 Task: Select the table option in the default view mode.
Action: Mouse moved to (14, 605)
Screenshot: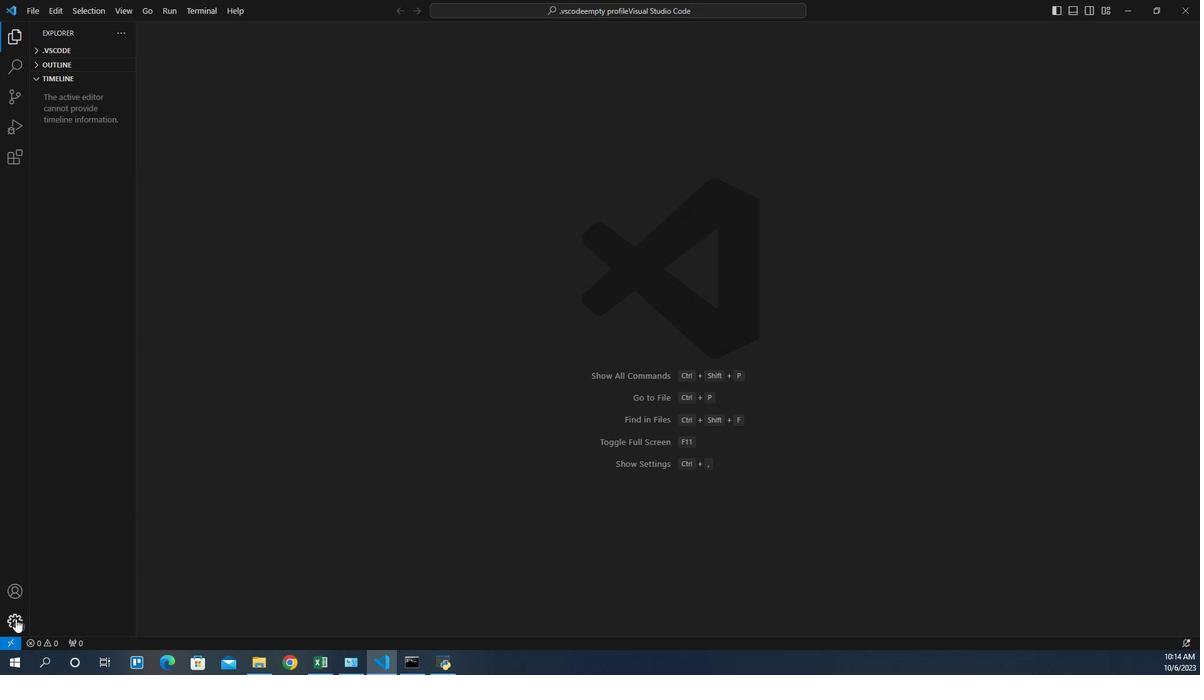 
Action: Mouse pressed left at (14, 605)
Screenshot: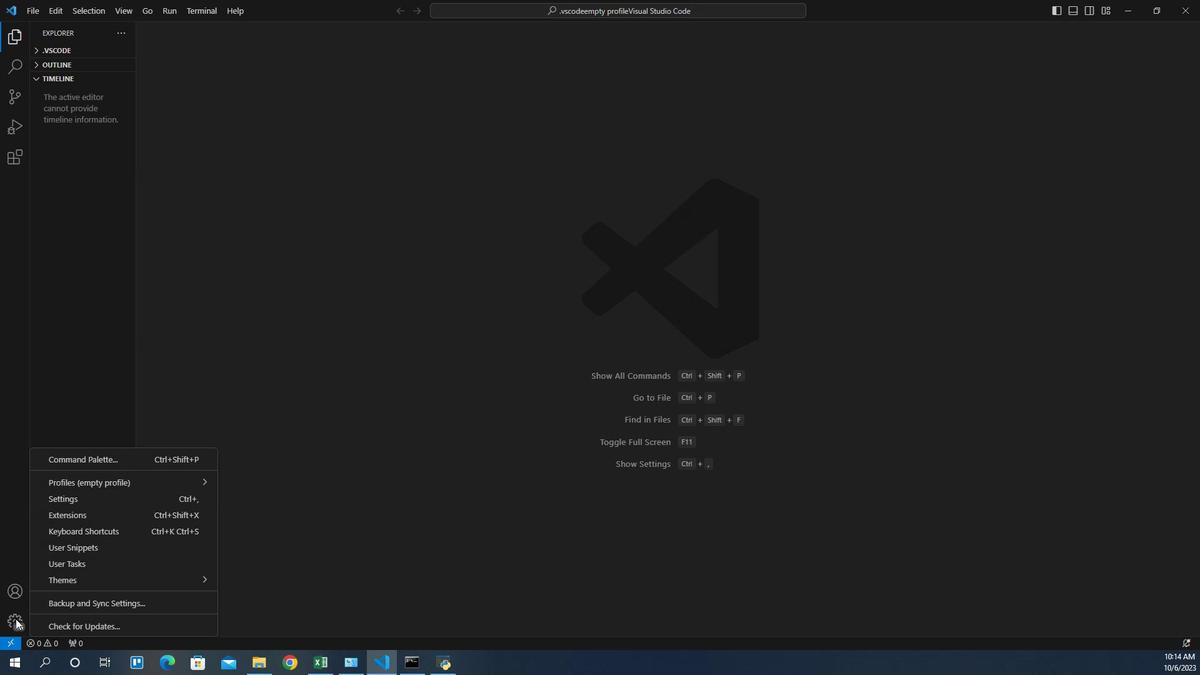 
Action: Mouse moved to (55, 492)
Screenshot: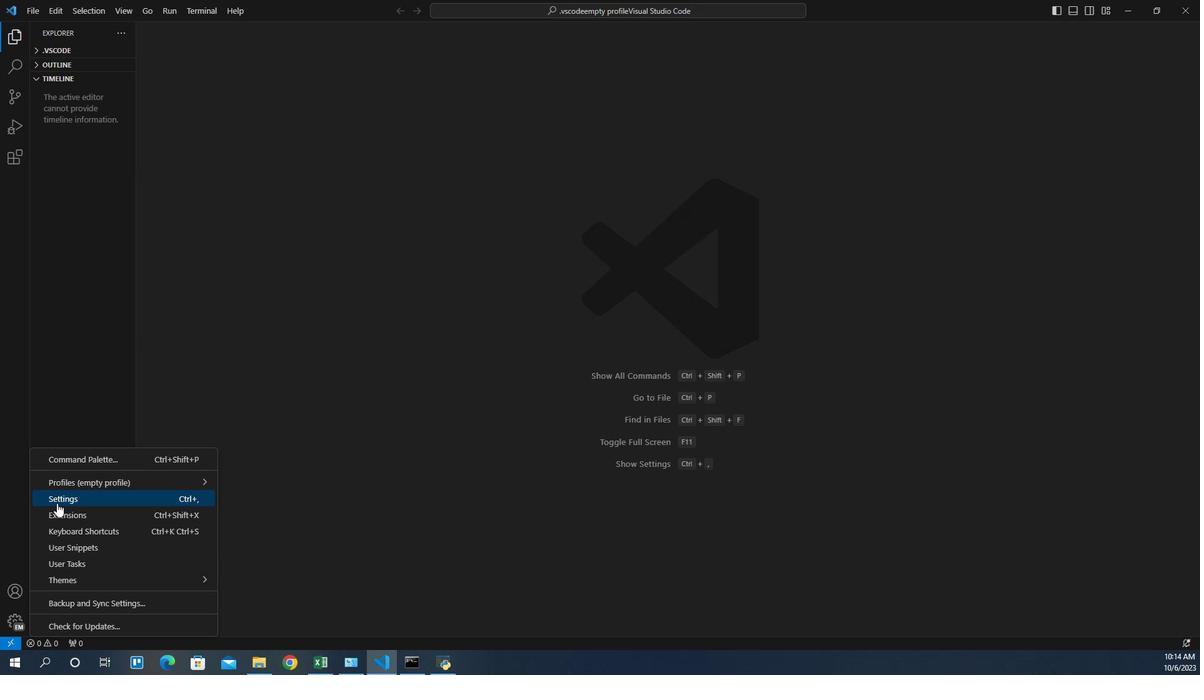 
Action: Mouse pressed left at (55, 492)
Screenshot: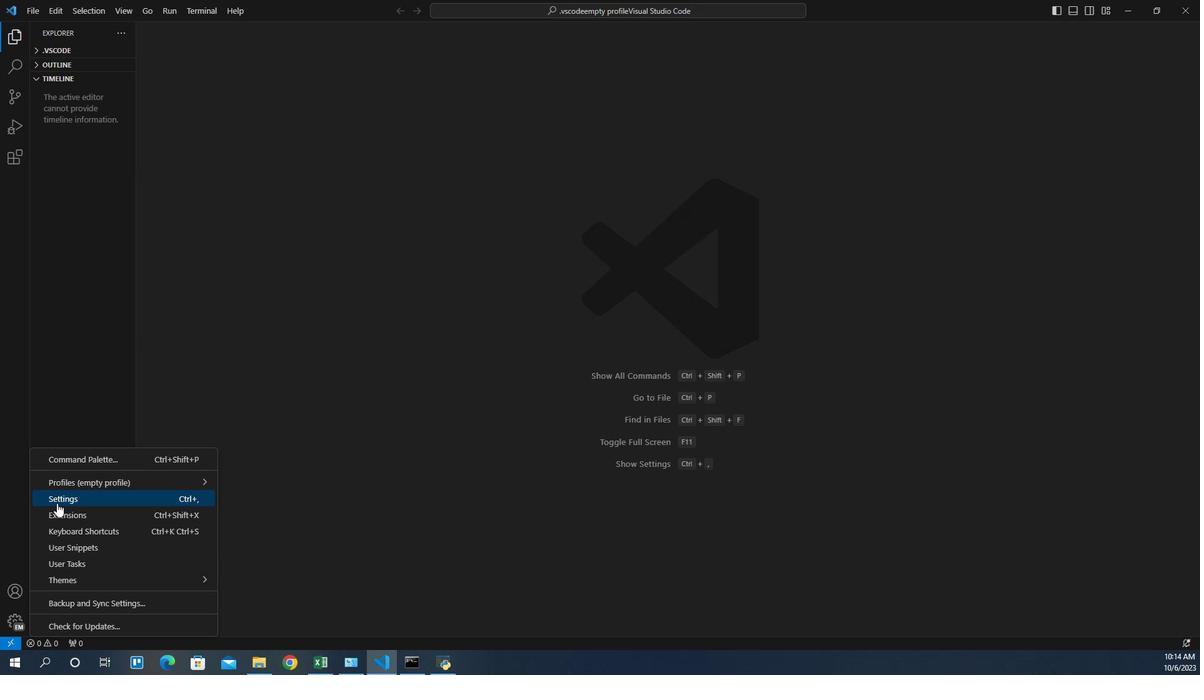 
Action: Mouse moved to (326, 163)
Screenshot: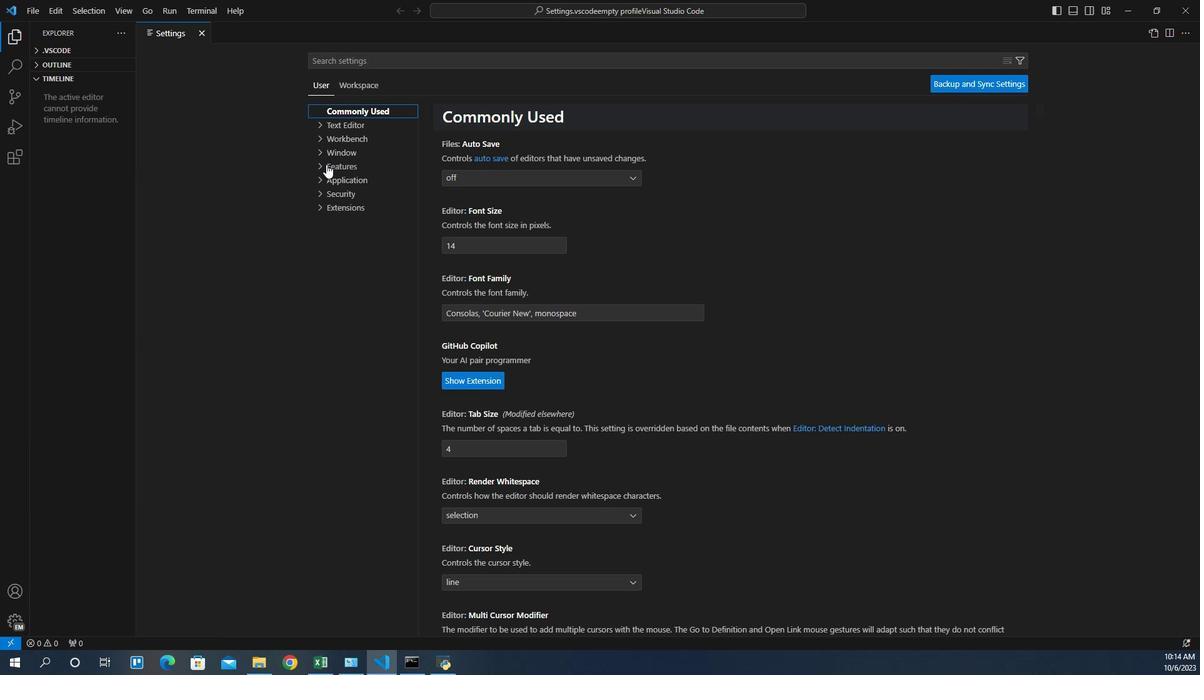 
Action: Mouse pressed left at (326, 163)
Screenshot: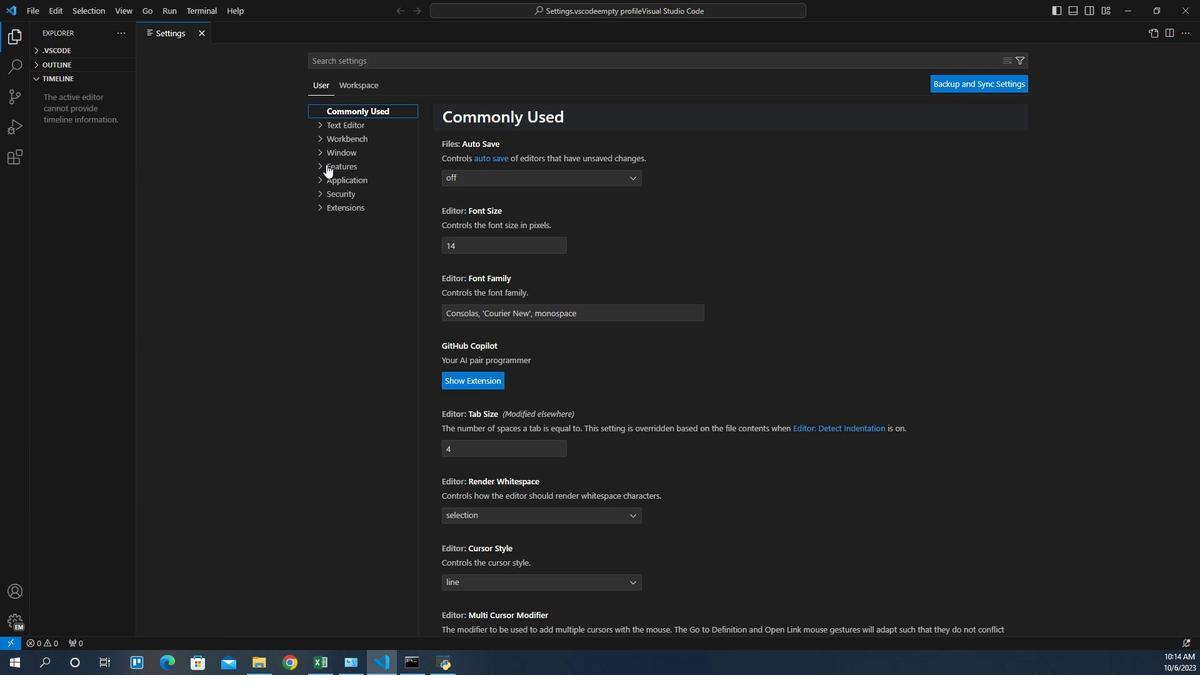 
Action: Mouse moved to (340, 286)
Screenshot: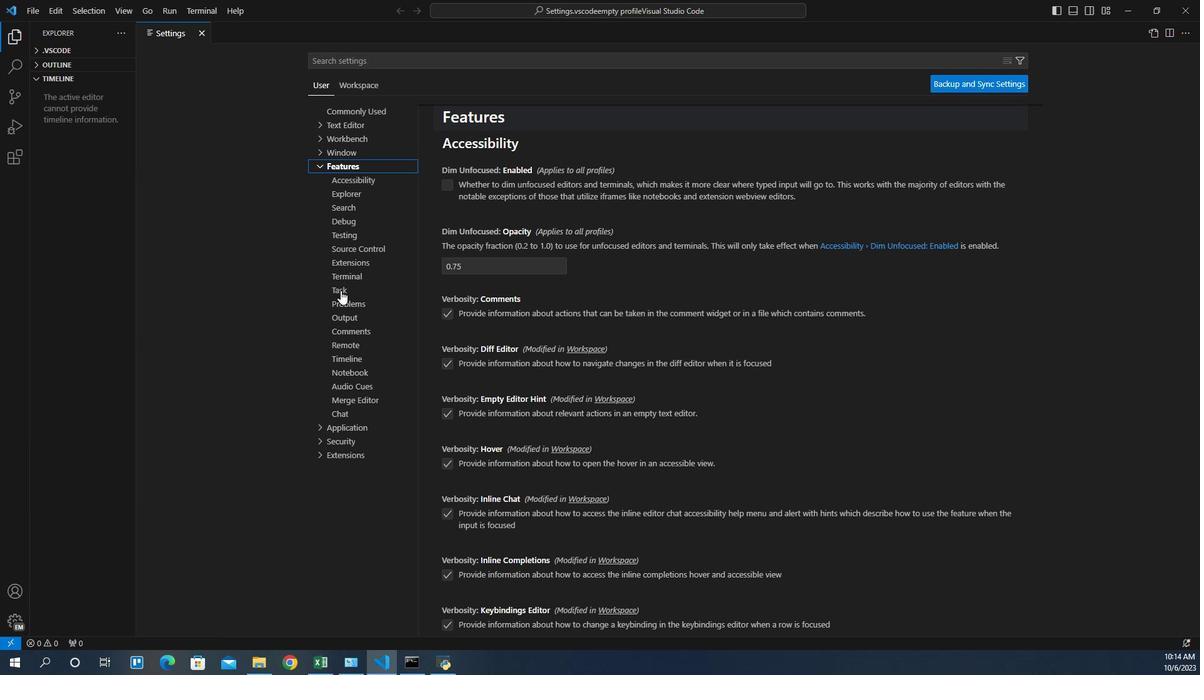 
Action: Mouse pressed left at (340, 286)
Screenshot: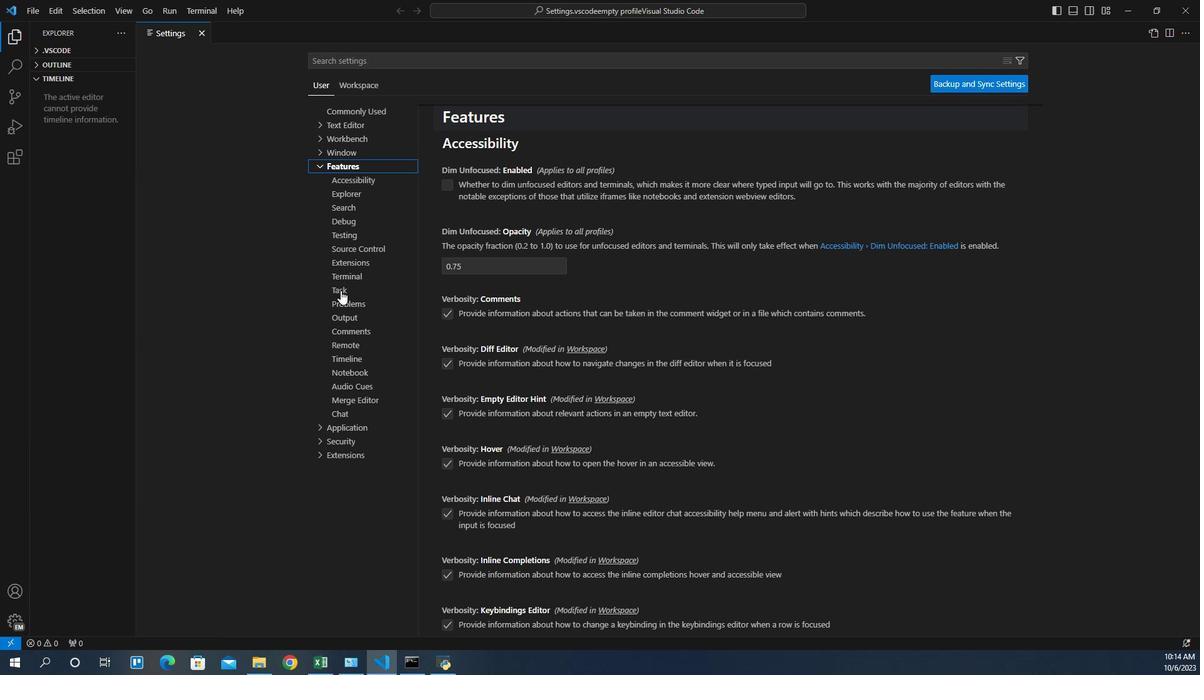 
Action: Mouse moved to (344, 294)
Screenshot: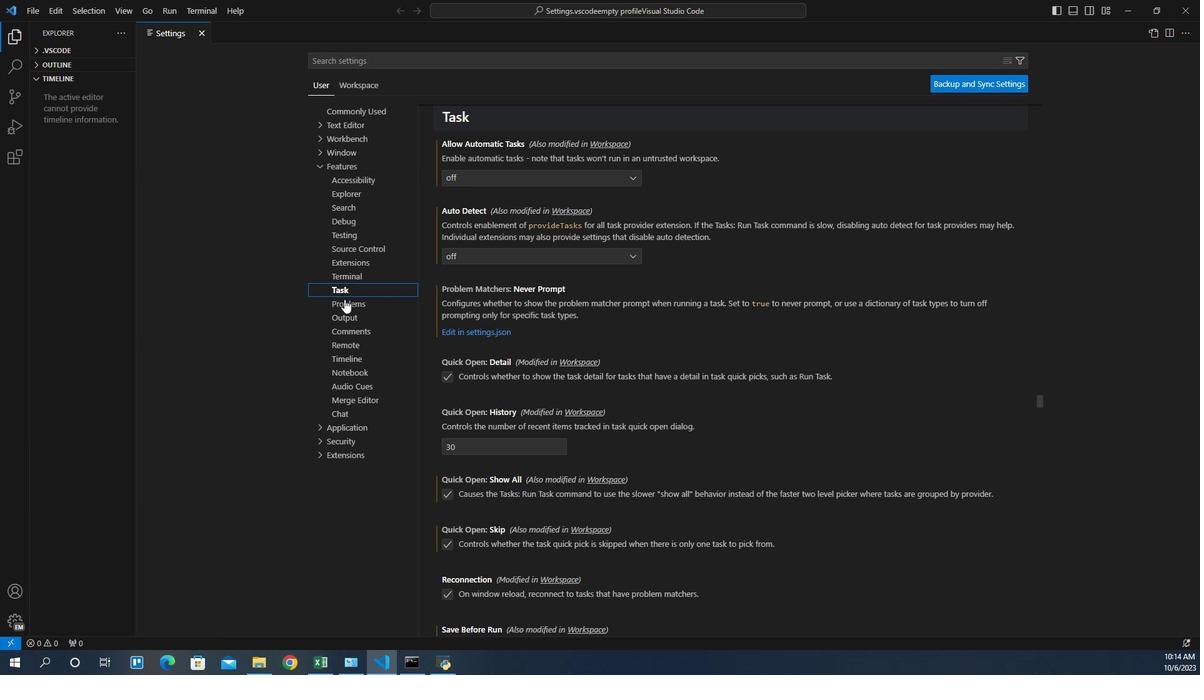 
Action: Mouse pressed left at (344, 294)
Screenshot: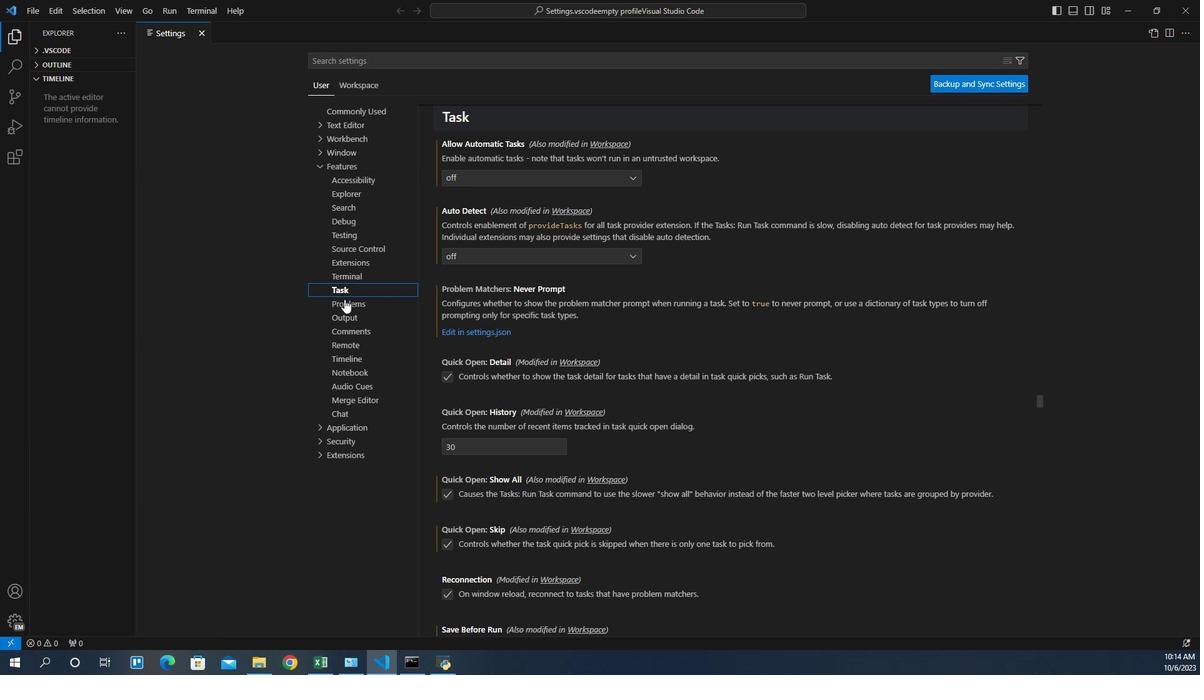 
Action: Mouse moved to (490, 271)
Screenshot: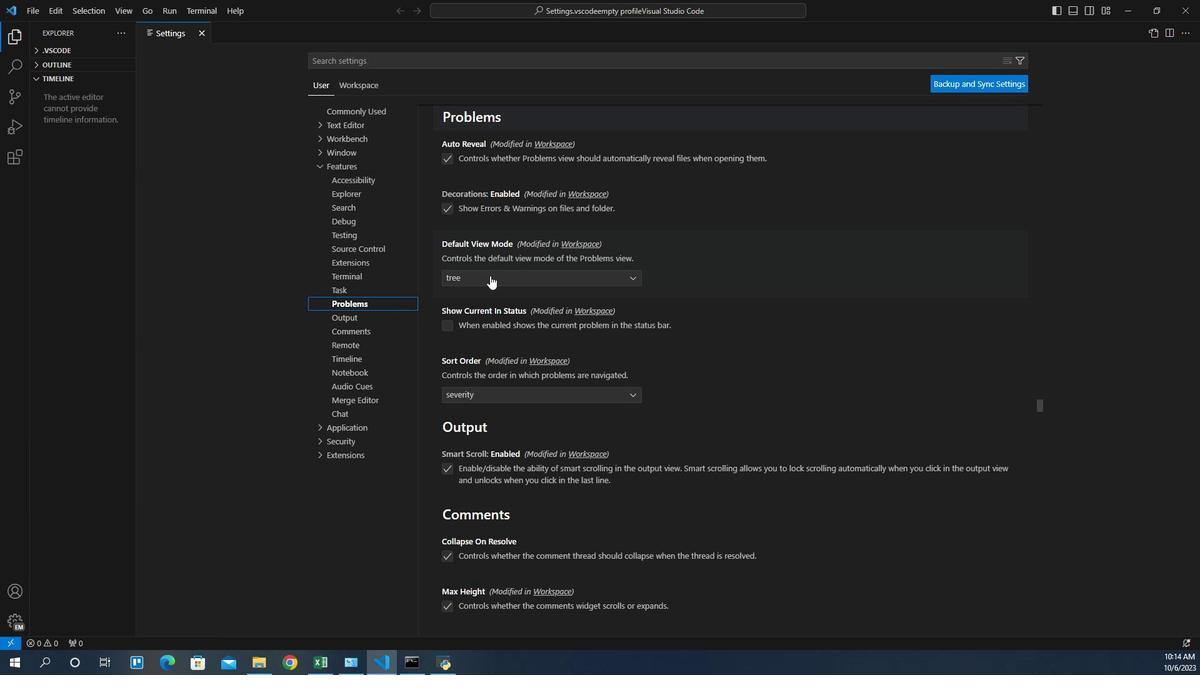 
Action: Mouse pressed left at (490, 271)
Screenshot: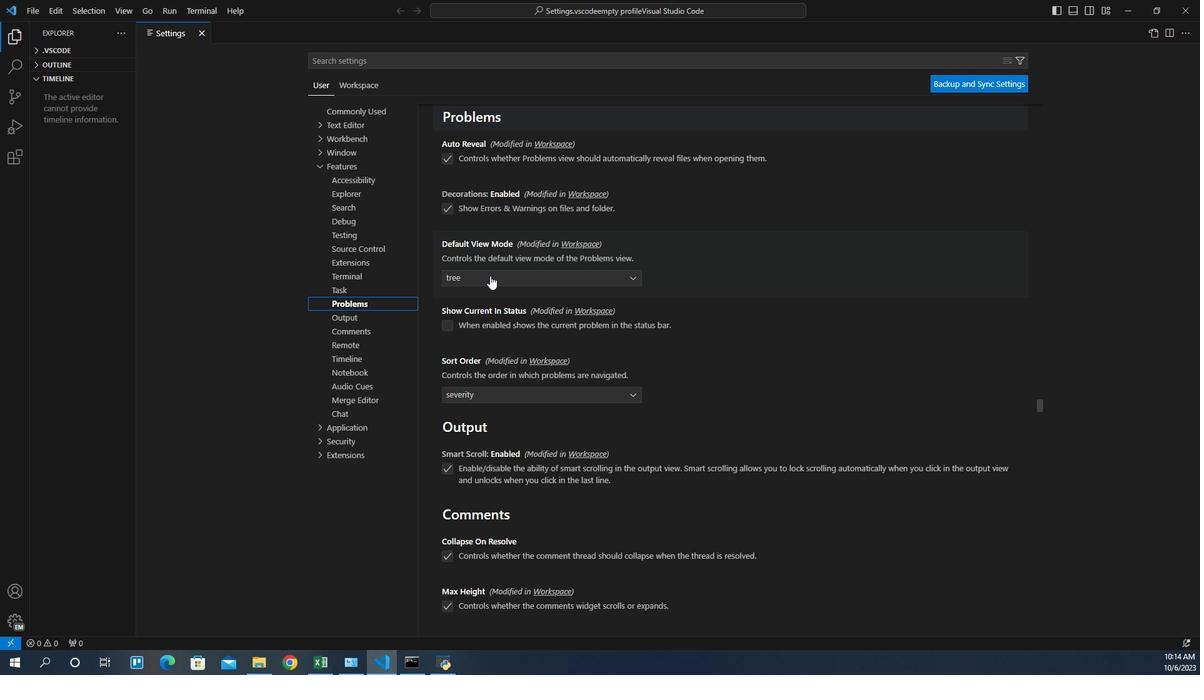 
Action: Mouse moved to (468, 285)
Screenshot: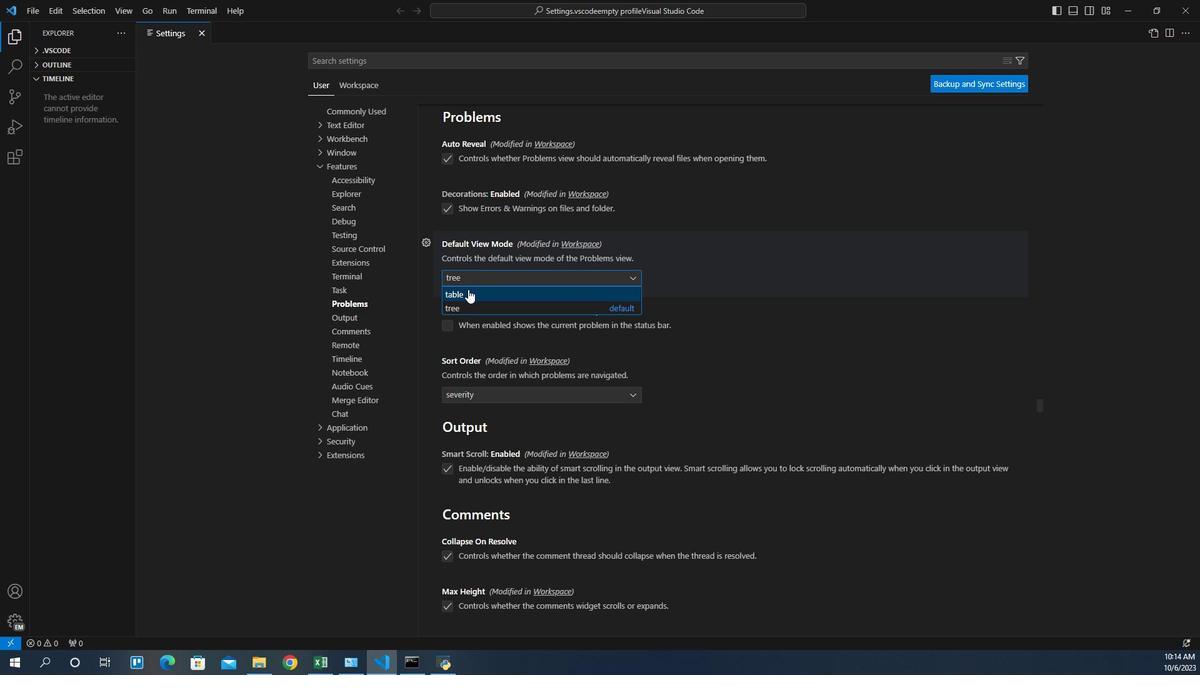 
Action: Mouse pressed left at (468, 285)
Screenshot: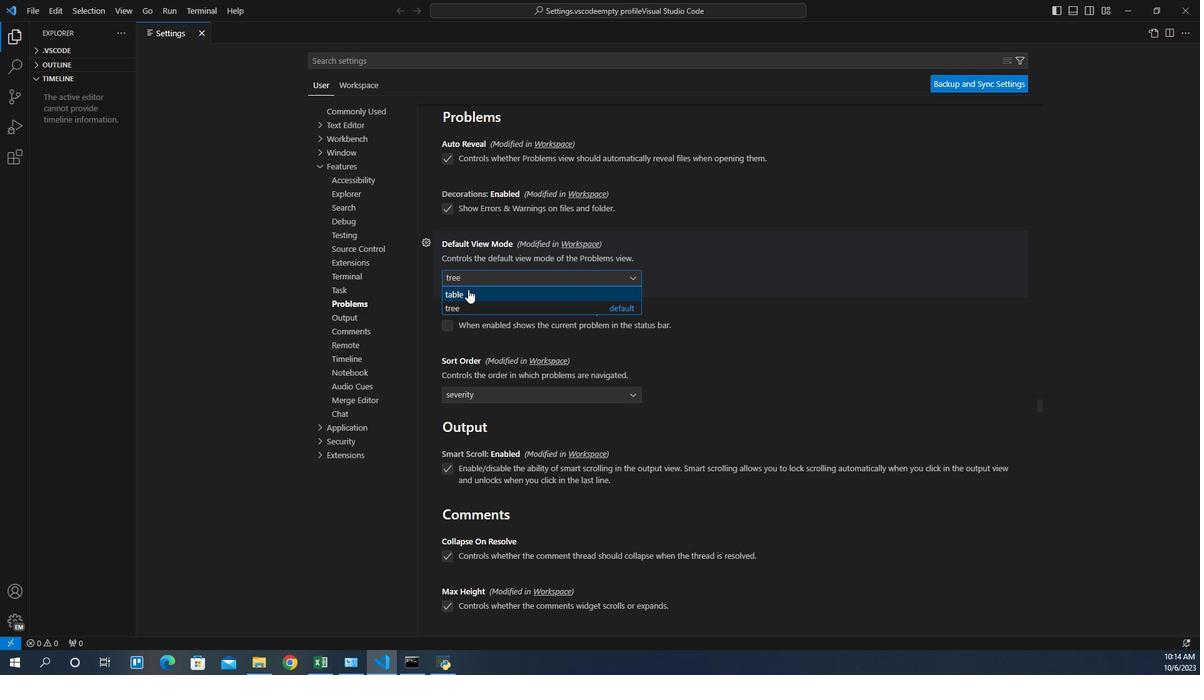 
